 Task: Set the equalizer preset to Rock.
Action: Mouse moved to (101, 13)
Screenshot: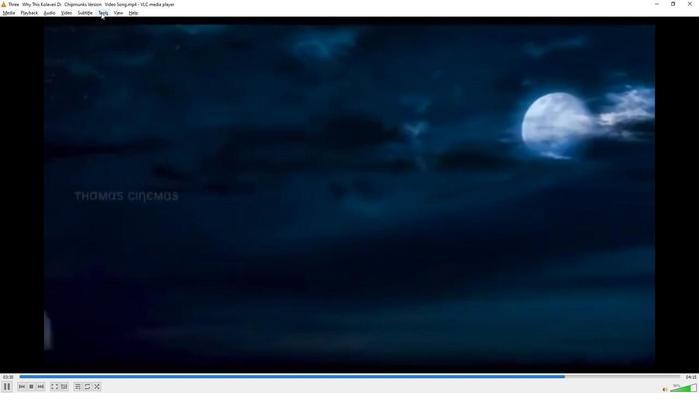 
Action: Mouse pressed left at (101, 13)
Screenshot: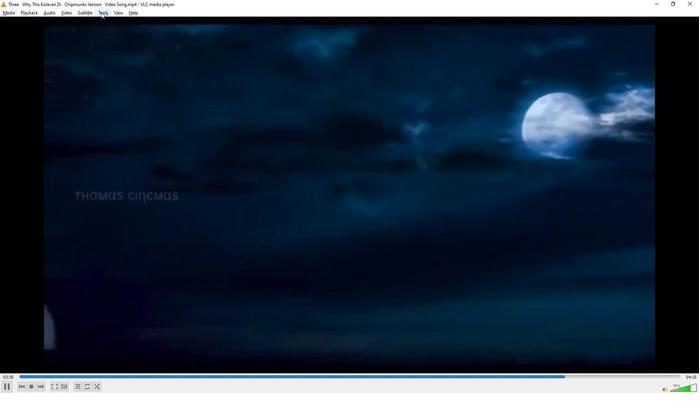 
Action: Mouse moved to (116, 101)
Screenshot: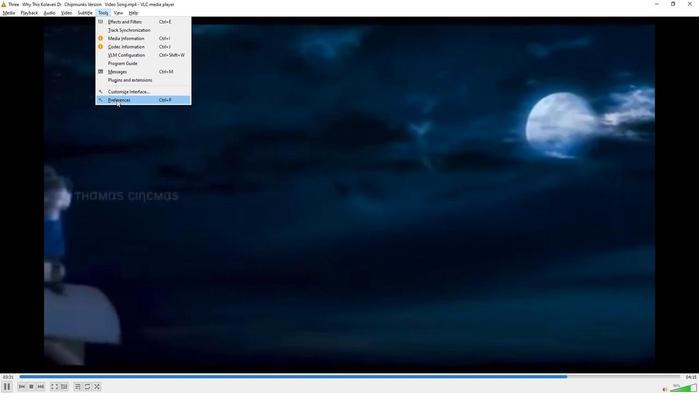 
Action: Mouse pressed left at (116, 101)
Screenshot: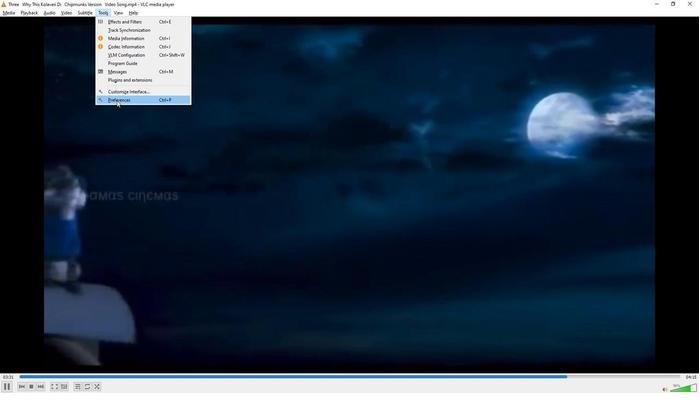 
Action: Mouse moved to (205, 299)
Screenshot: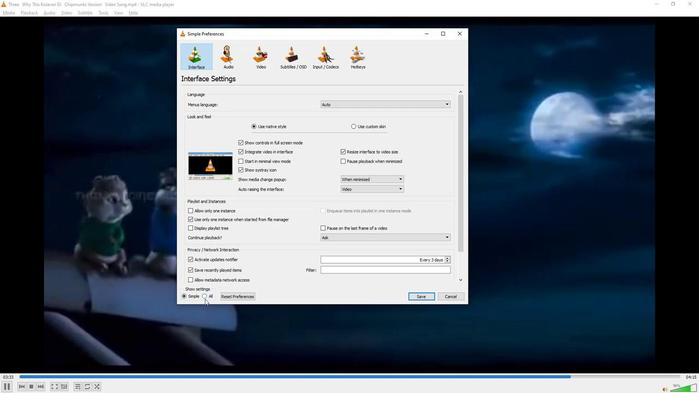 
Action: Mouse pressed left at (205, 299)
Screenshot: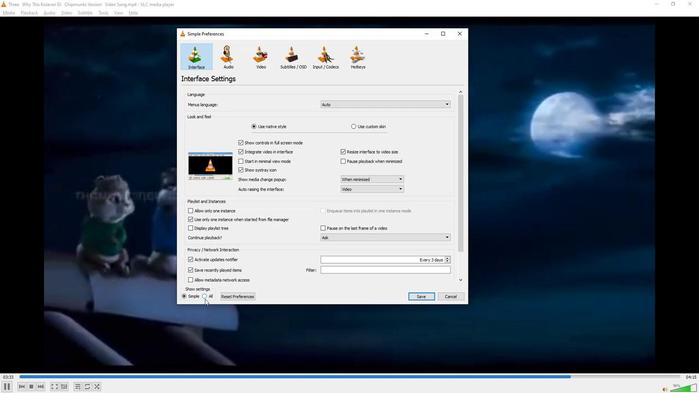 
Action: Mouse moved to (197, 132)
Screenshot: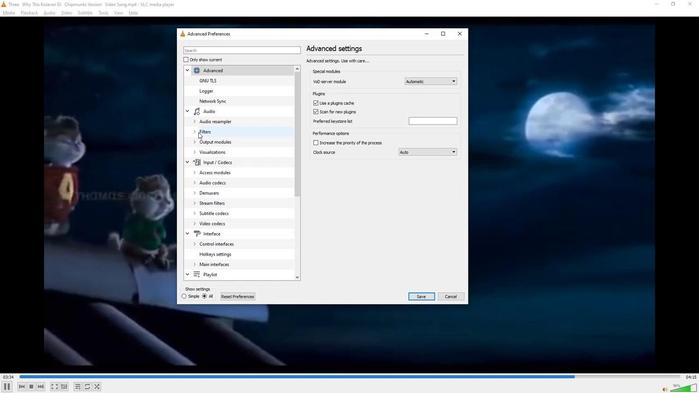 
Action: Mouse pressed left at (197, 132)
Screenshot: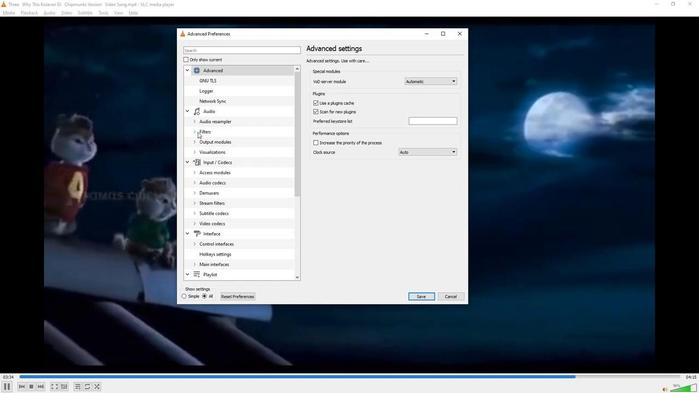 
Action: Mouse moved to (214, 184)
Screenshot: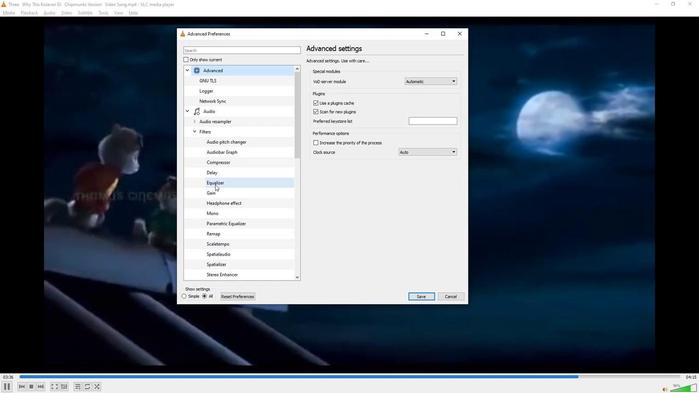 
Action: Mouse pressed left at (214, 184)
Screenshot: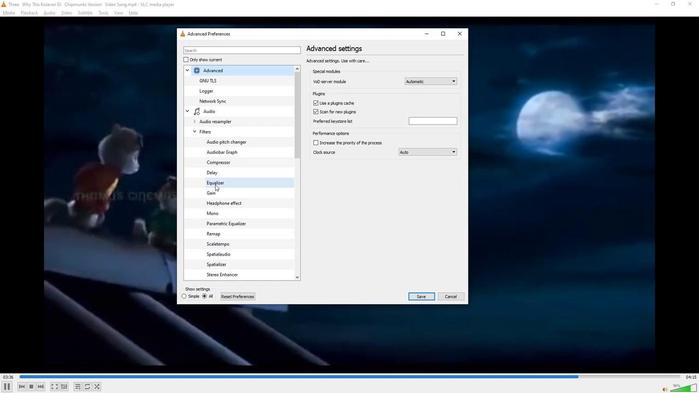 
Action: Mouse moved to (435, 74)
Screenshot: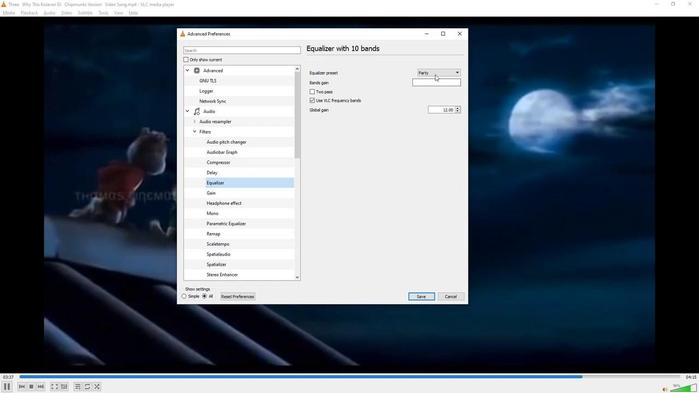 
Action: Mouse pressed left at (435, 74)
Screenshot: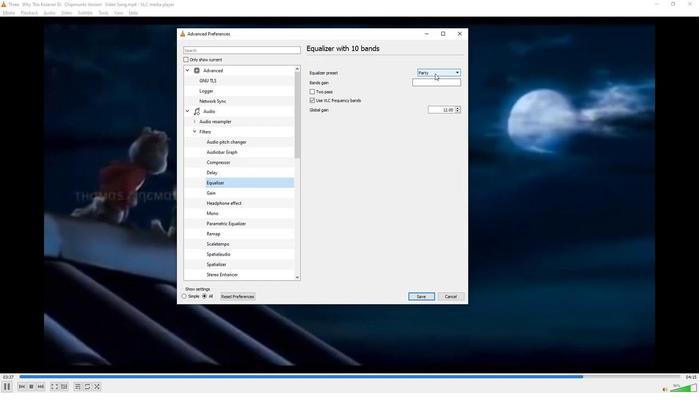 
Action: Mouse moved to (436, 85)
Screenshot: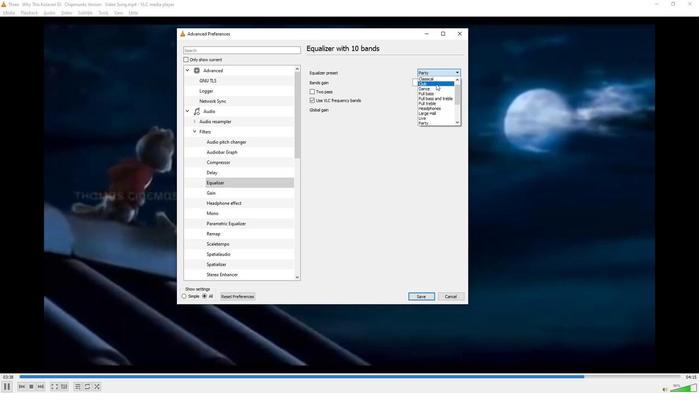 
Action: Mouse scrolled (436, 84) with delta (0, 0)
Screenshot: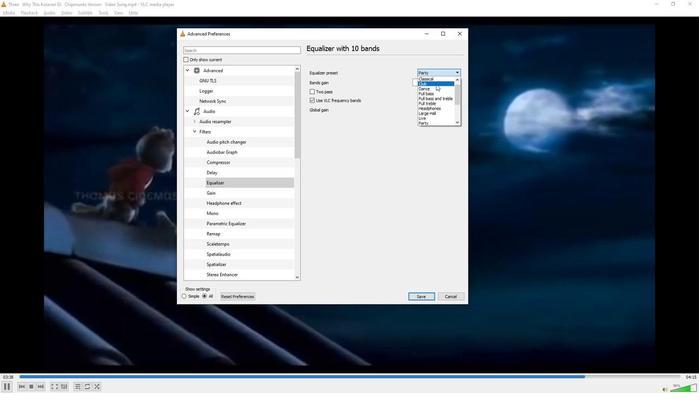 
Action: Mouse moved to (427, 123)
Screenshot: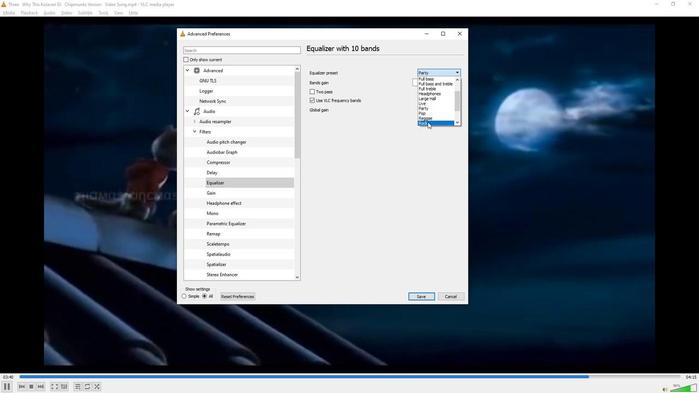 
Action: Mouse pressed left at (427, 123)
Screenshot: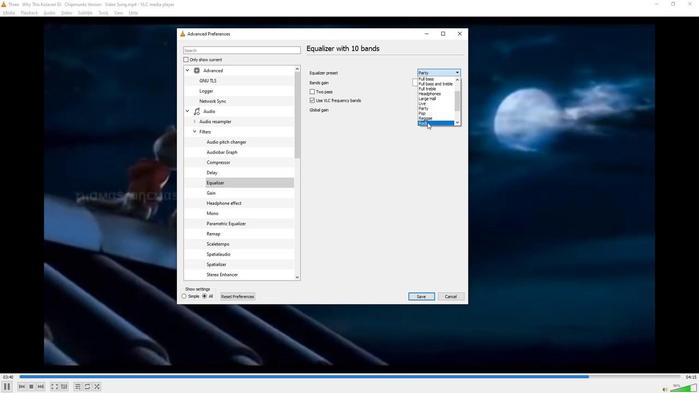 
Action: Mouse moved to (389, 193)
Screenshot: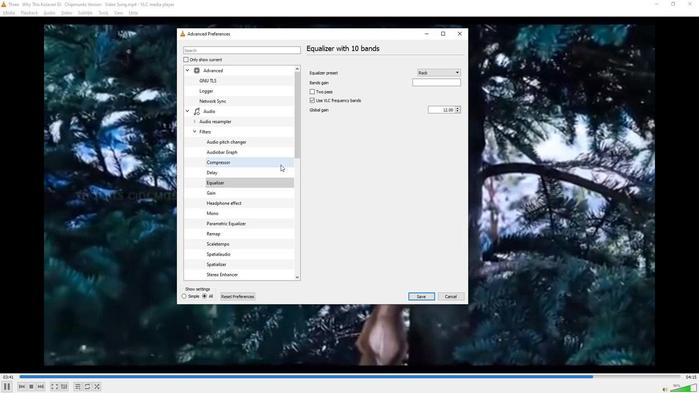 
